 Task: Create List Brand Extension Analysis in Board IT Service Desk Best Practices to Workspace Flight Bookings. Create List Brand Extension Strategy in Board Customer Feedback Collection and Analysis to Workspace Flight Bookings. Create List Brand Extension Planning in Board Social Media Influencer Giveaway Strategy and Execution to Workspace Flight Bookings
Action: Mouse moved to (56, 360)
Screenshot: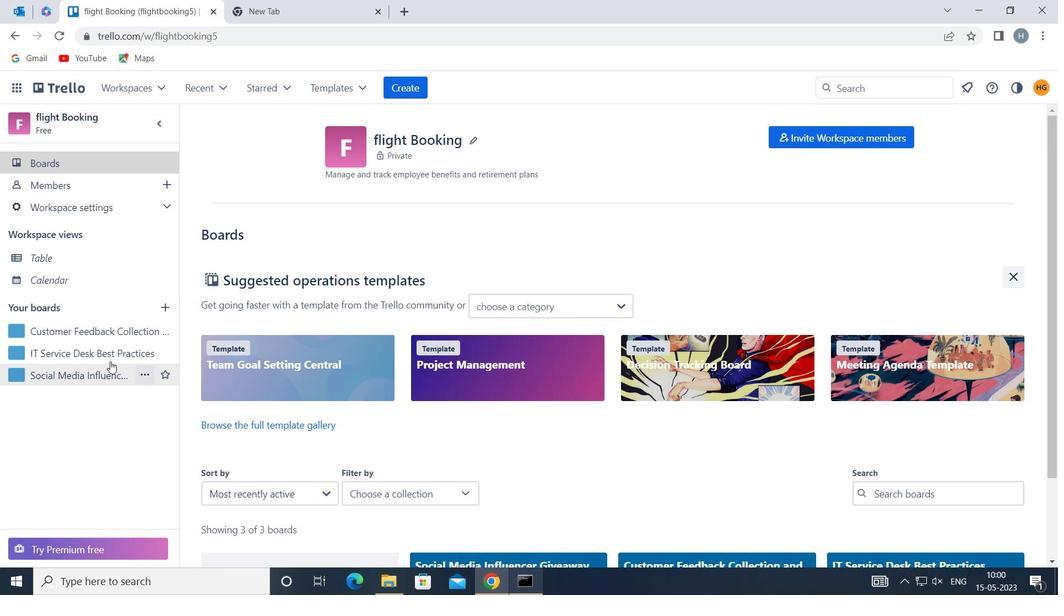 
Action: Mouse pressed left at (56, 360)
Screenshot: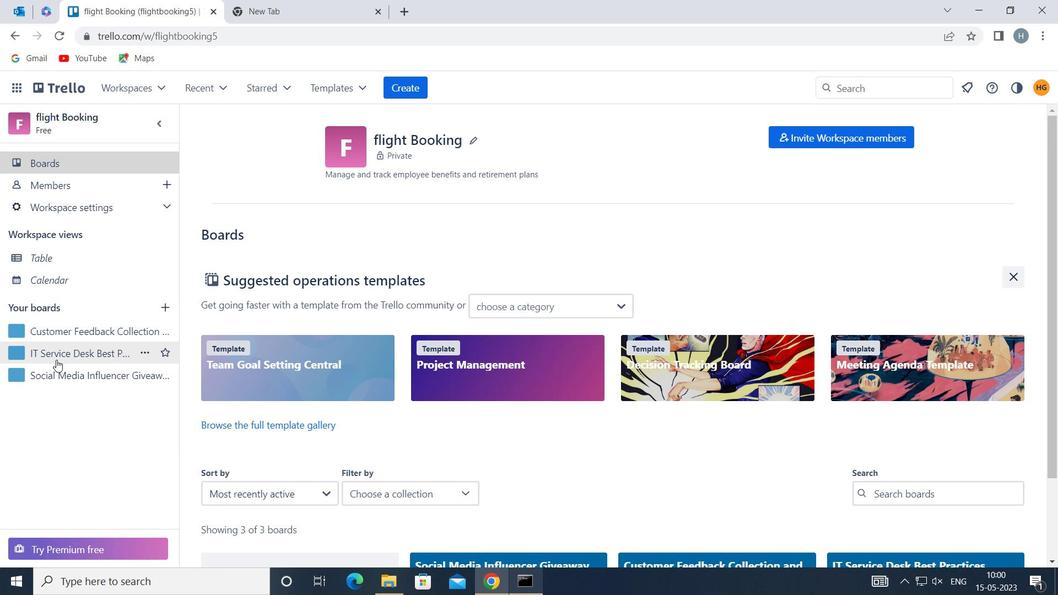 
Action: Mouse moved to (402, 173)
Screenshot: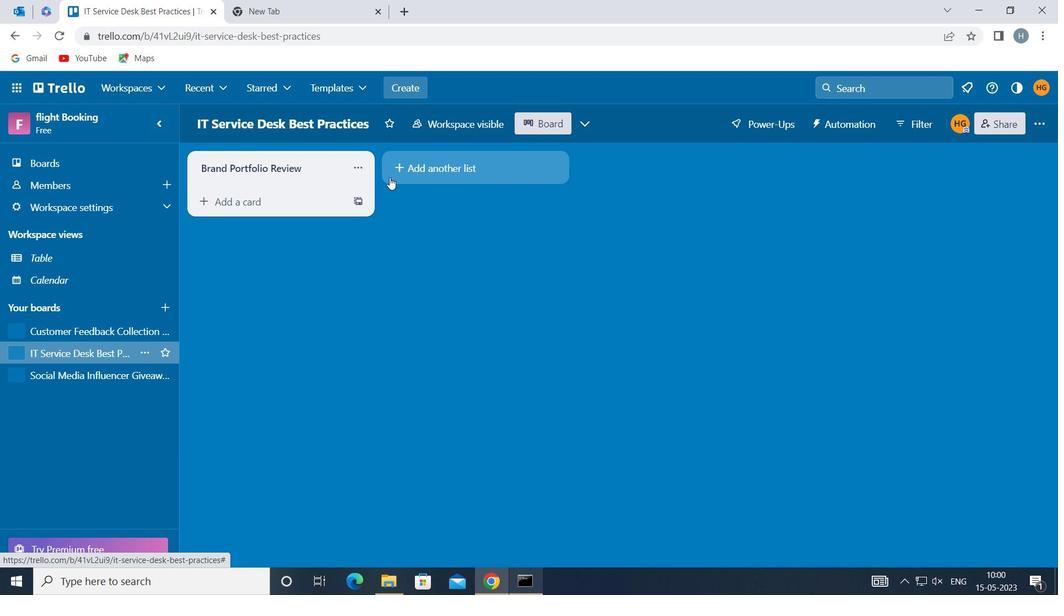 
Action: Mouse pressed left at (402, 173)
Screenshot: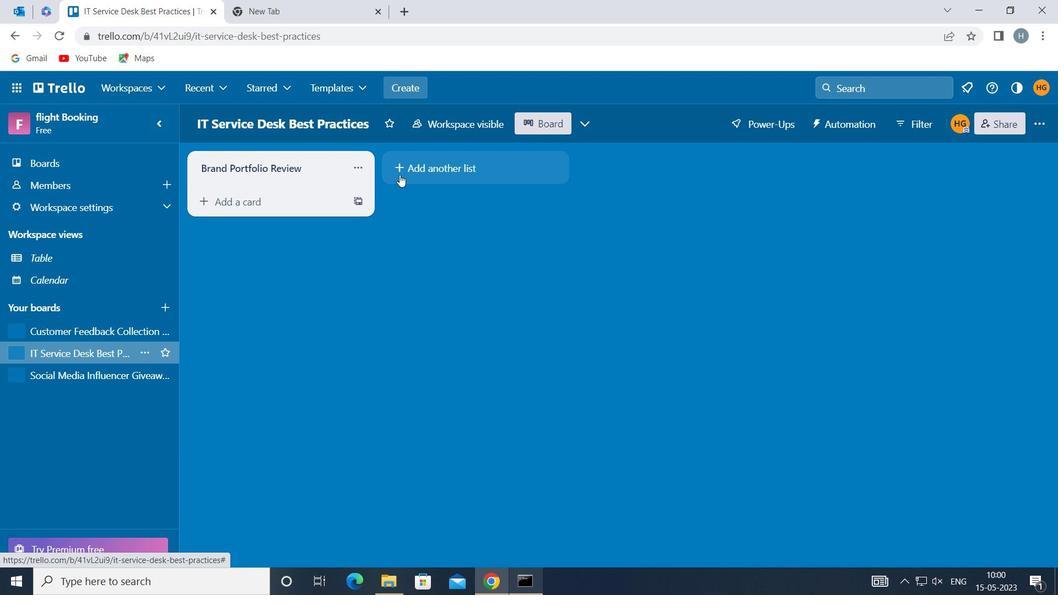 
Action: Key pressed <Key.shift>BRAND<Key.space><Key.shift>EXTENSION<Key.space><Key.shift>ANAK<Key.backspace>LYSIS
Screenshot: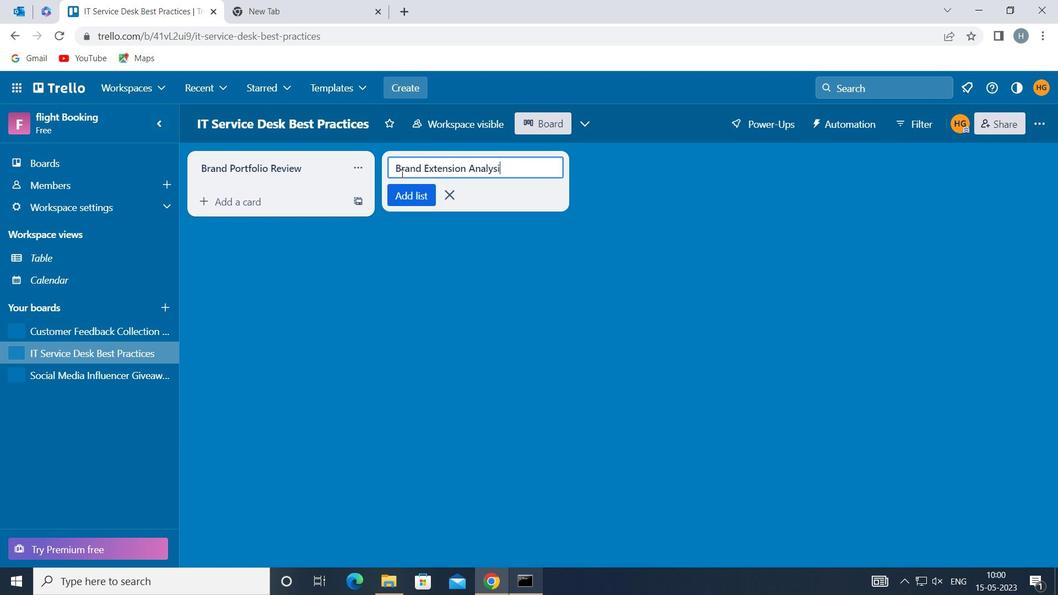 
Action: Mouse moved to (399, 194)
Screenshot: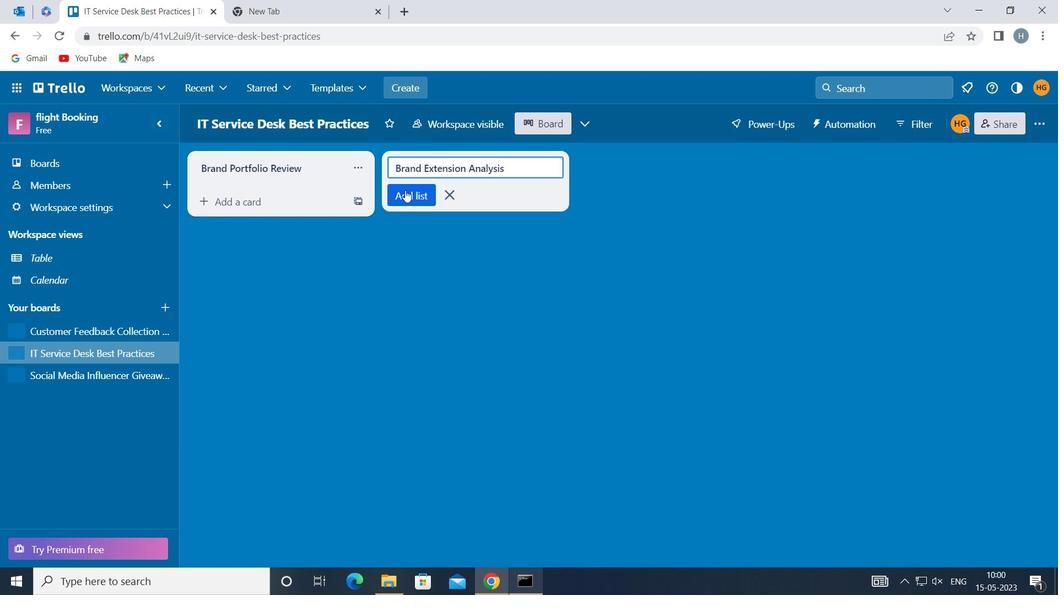 
Action: Mouse pressed left at (399, 194)
Screenshot: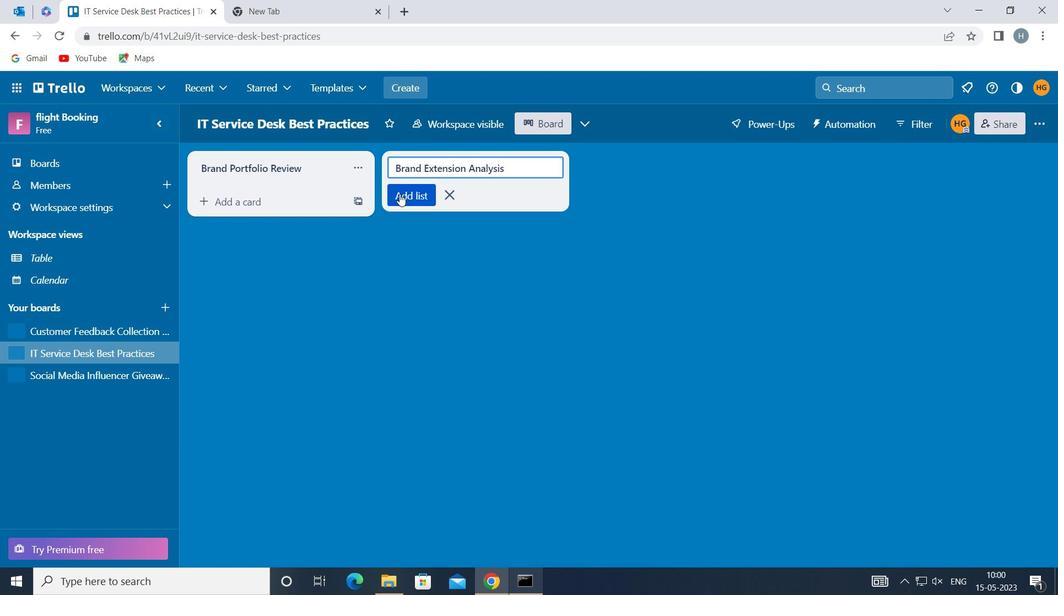 
Action: Mouse moved to (396, 290)
Screenshot: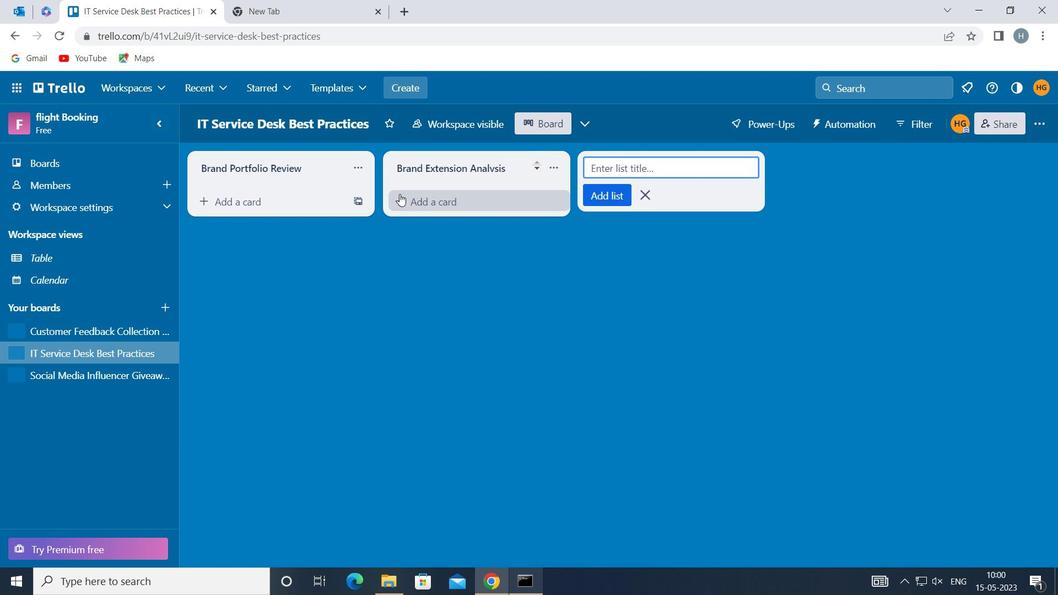 
Action: Mouse pressed left at (396, 290)
Screenshot: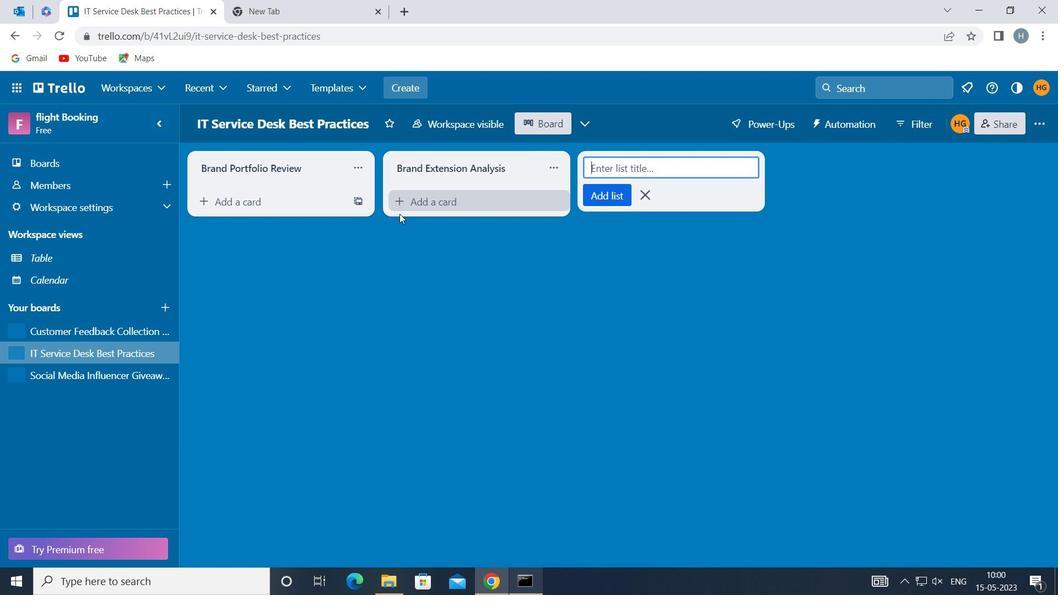
Action: Mouse moved to (78, 328)
Screenshot: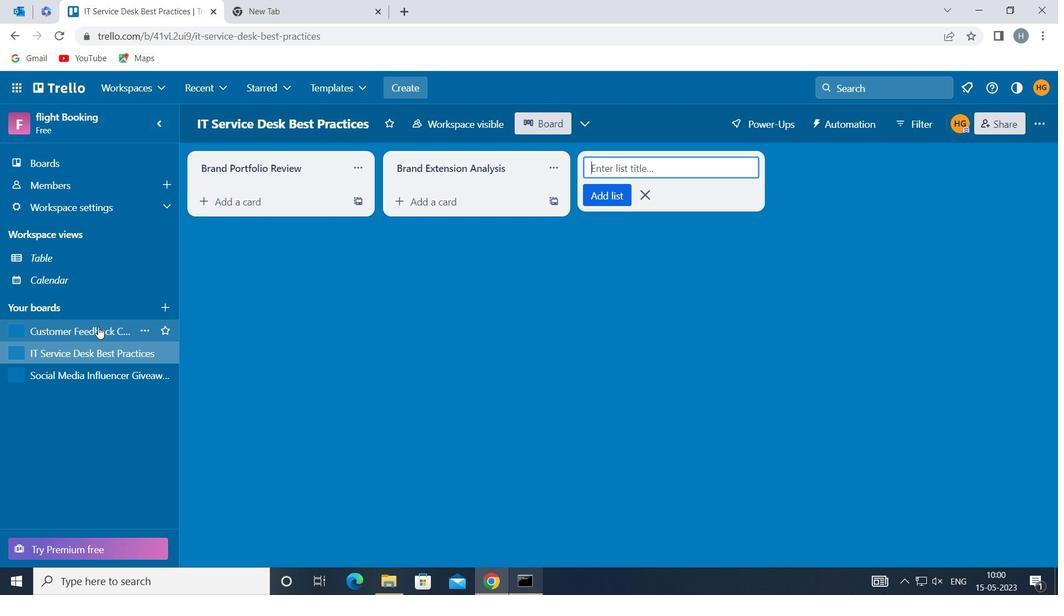 
Action: Mouse pressed left at (78, 328)
Screenshot: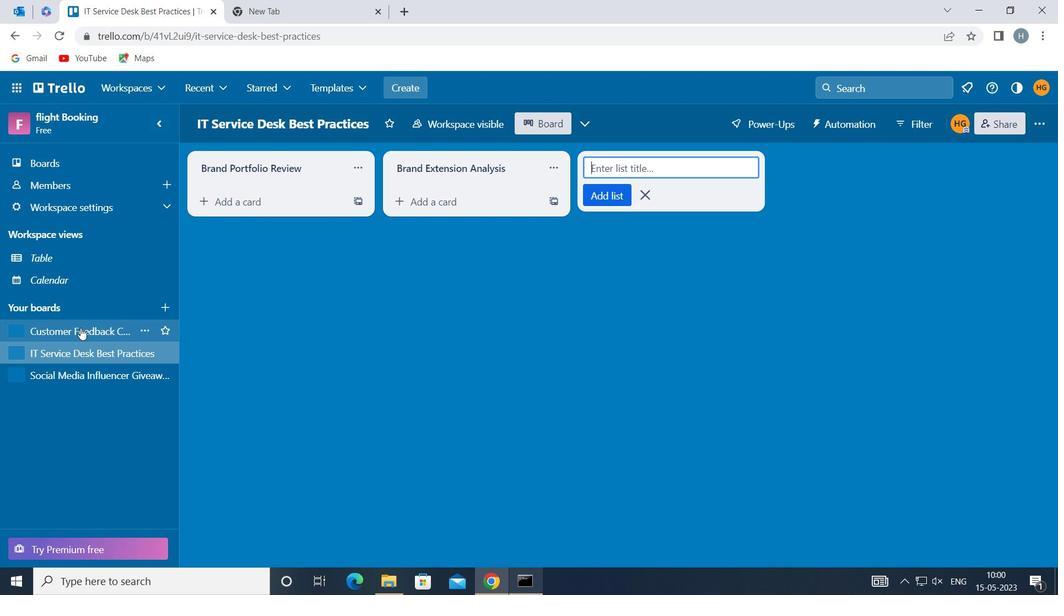 
Action: Mouse moved to (448, 164)
Screenshot: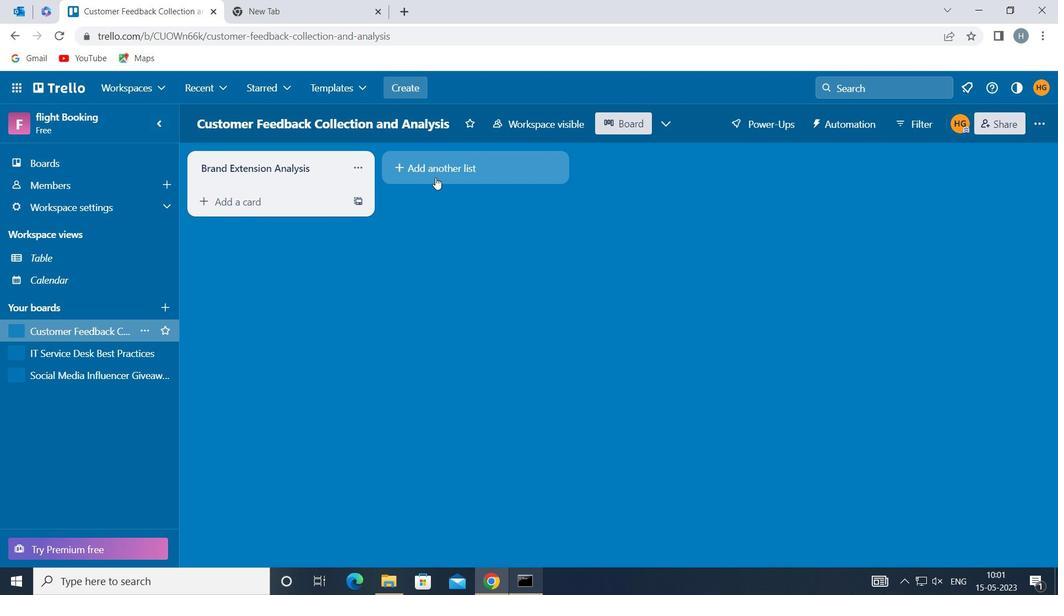 
Action: Mouse pressed left at (448, 164)
Screenshot: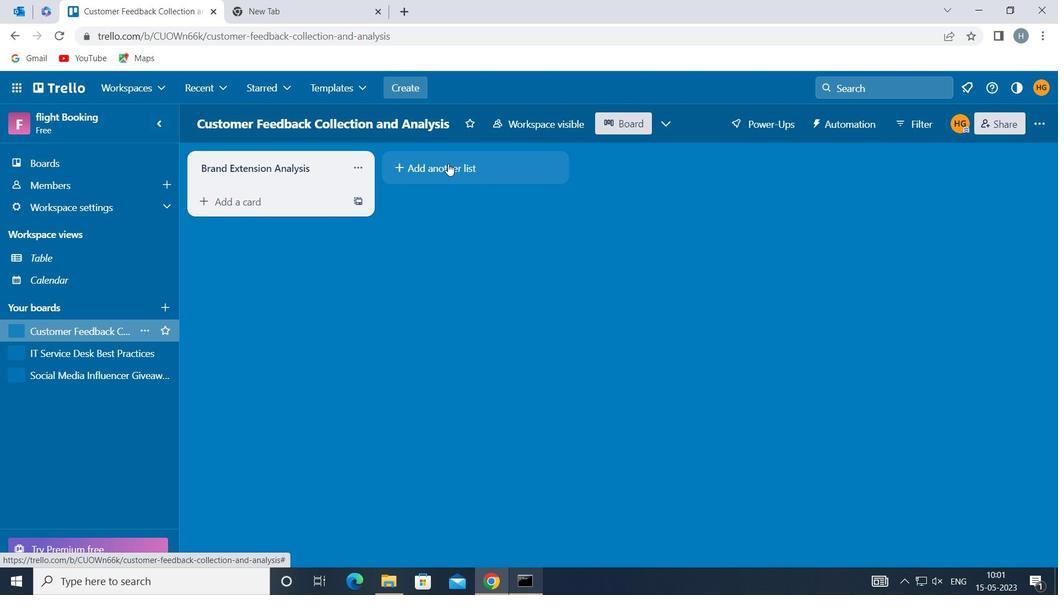 
Action: Key pressed <Key.shift>BRAND<Key.space><Key.shift>EXTENSION<Key.space><Key.shift>STRATEGY<Key.space>
Screenshot: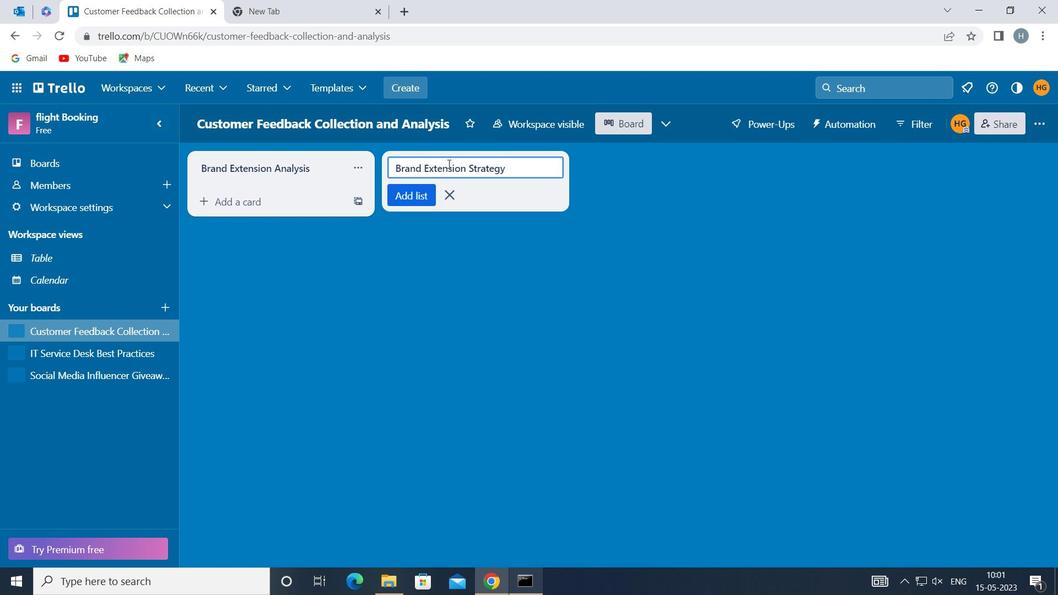 
Action: Mouse moved to (394, 198)
Screenshot: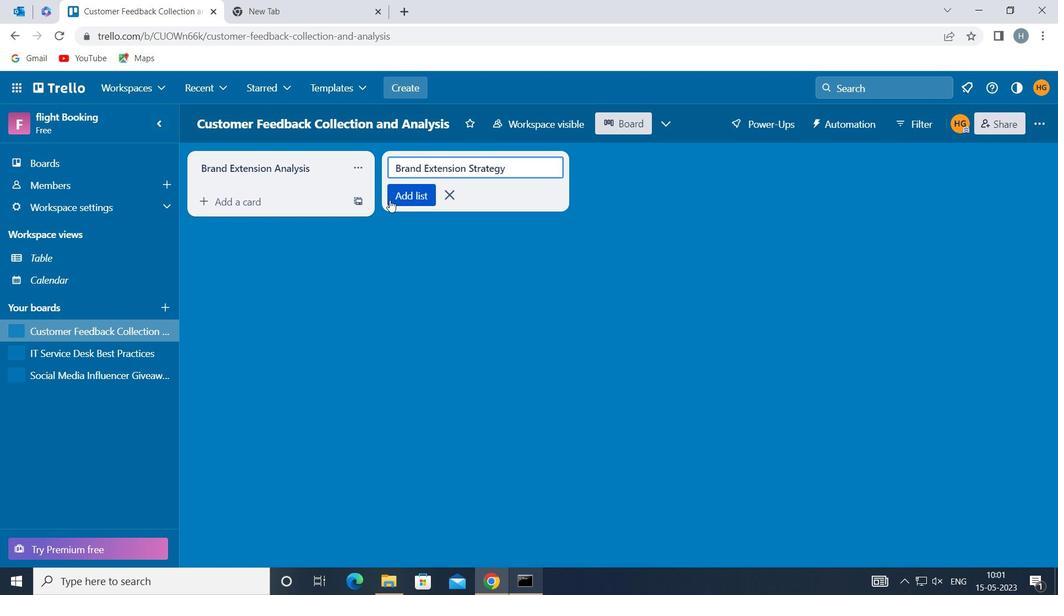 
Action: Mouse pressed left at (394, 198)
Screenshot: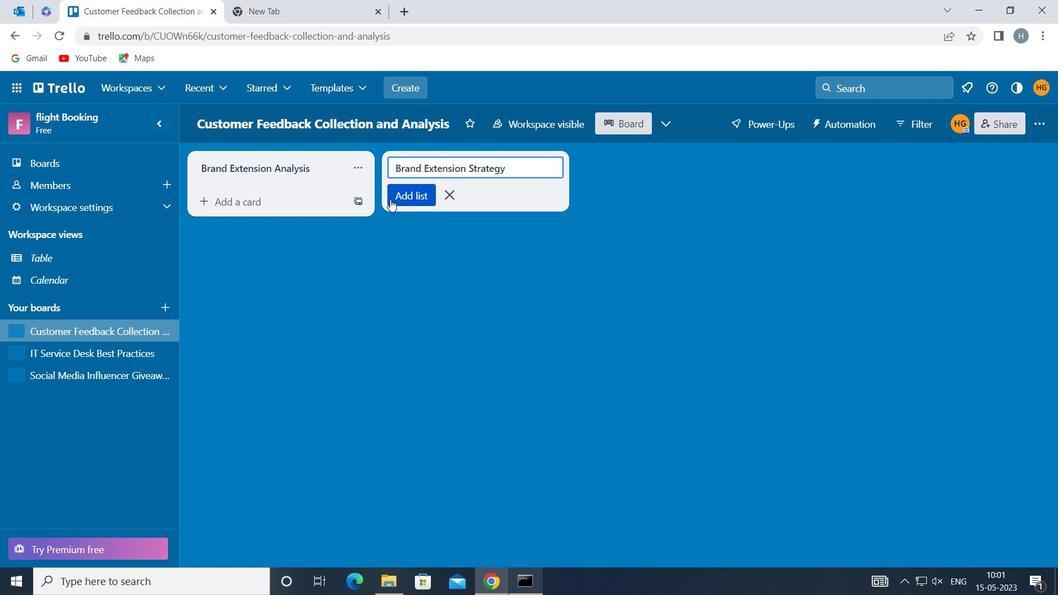 
Action: Mouse moved to (380, 257)
Screenshot: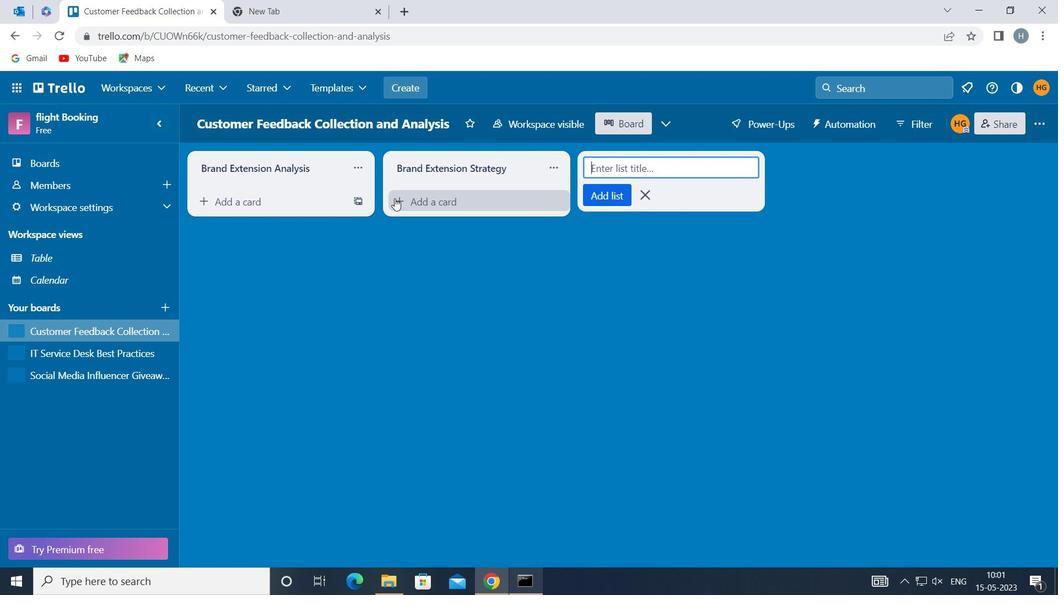 
Action: Mouse pressed left at (380, 257)
Screenshot: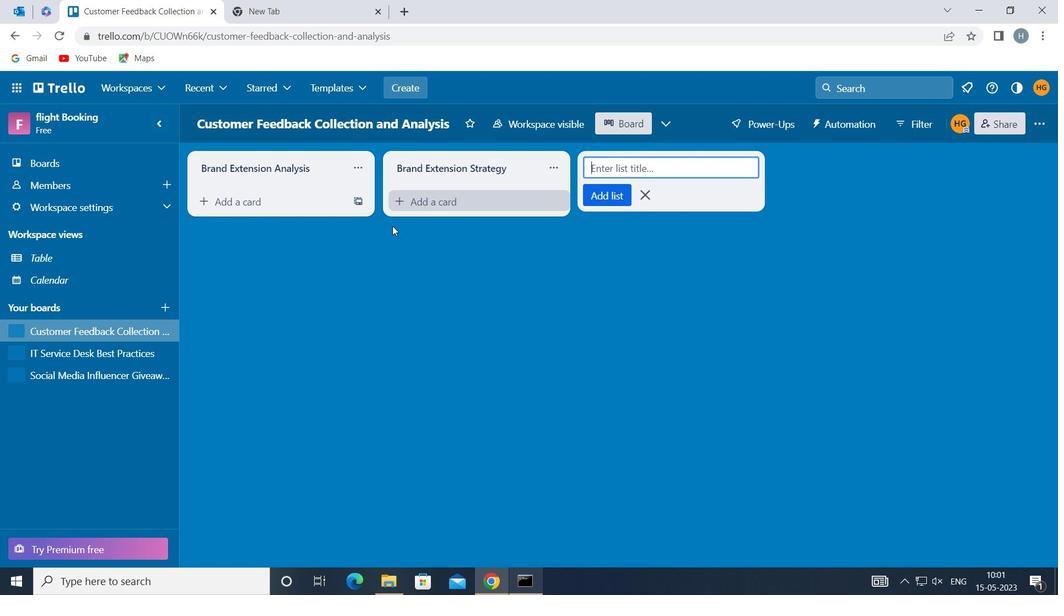 
Action: Mouse moved to (91, 381)
Screenshot: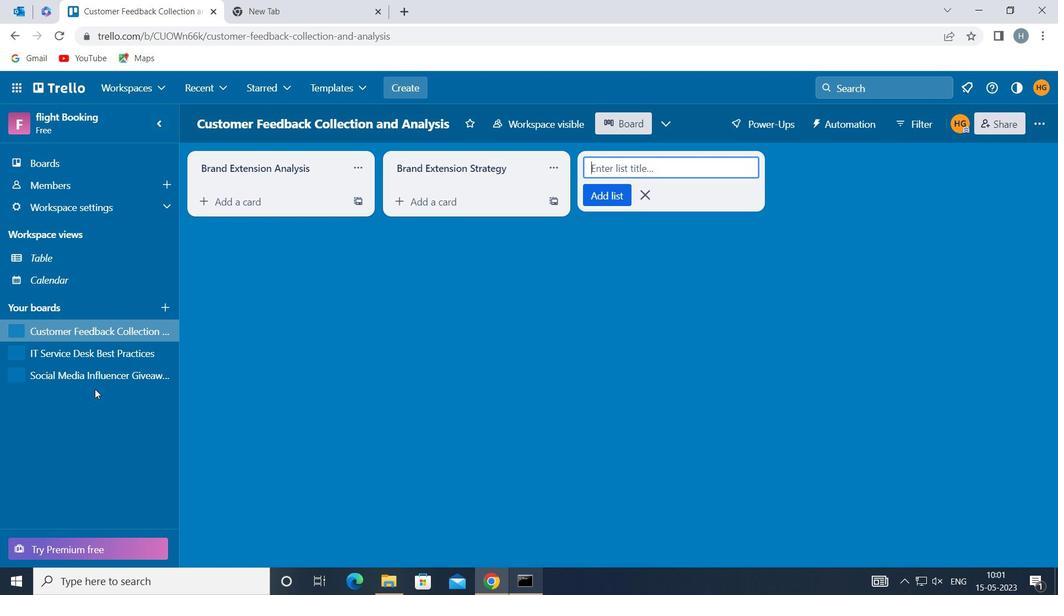 
Action: Mouse pressed left at (91, 381)
Screenshot: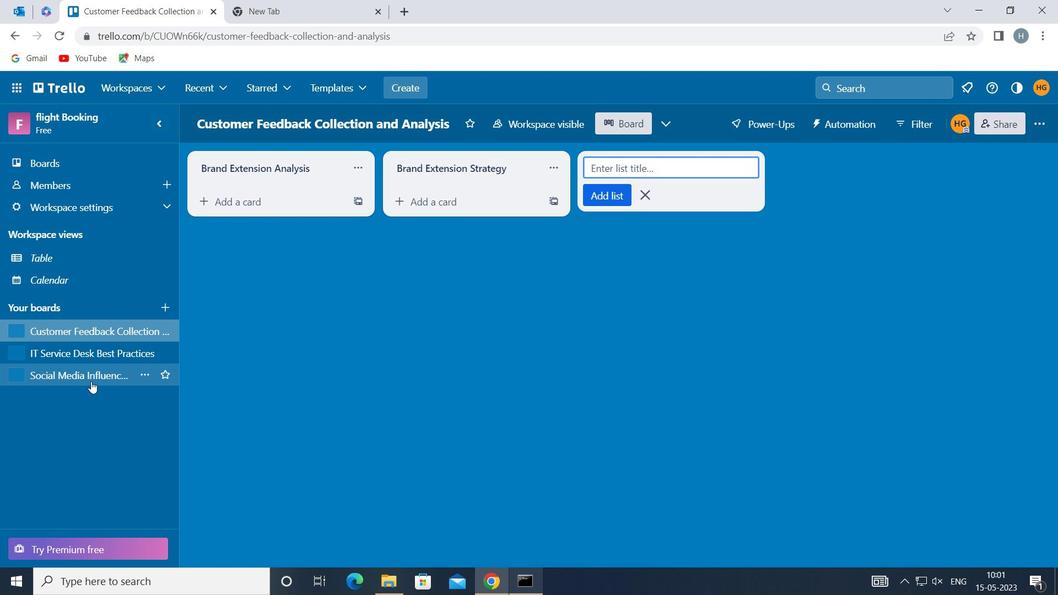 
Action: Mouse moved to (457, 167)
Screenshot: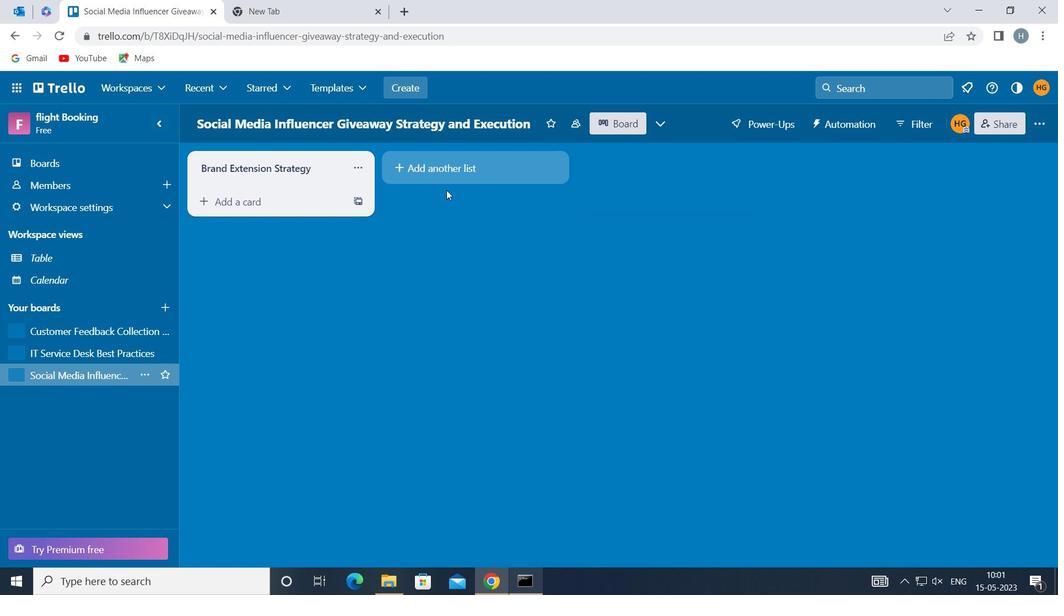 
Action: Mouse pressed left at (457, 167)
Screenshot: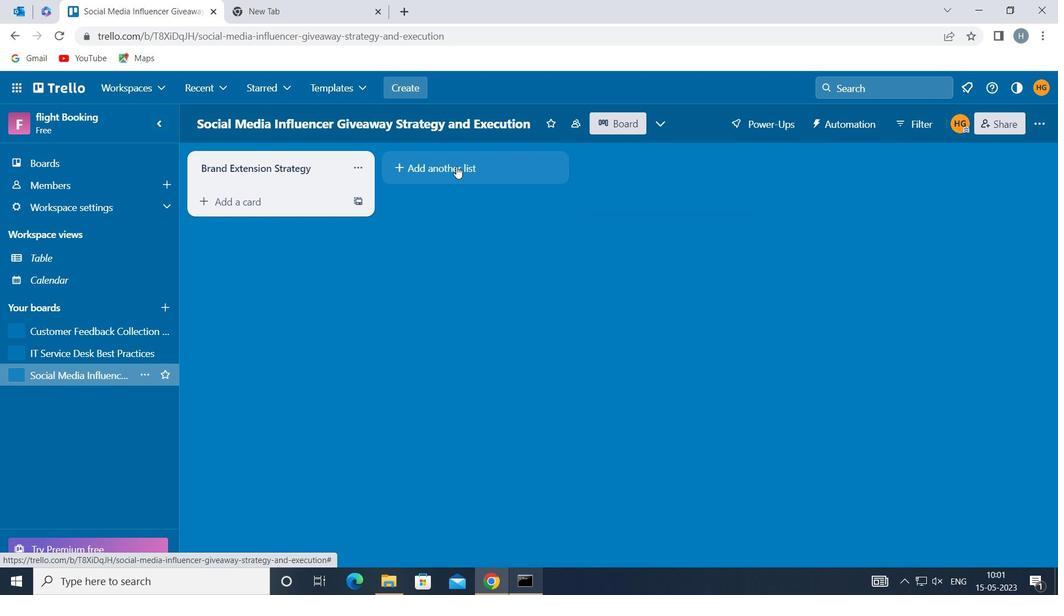 
Action: Key pressed <Key.shift>BRAND<Key.space><Key.shift>EXTENSU<Key.backspace>ION<Key.space><Key.shift><Key.shift><Key.shift><Key.shift><Key.shift><Key.shift><Key.shift><Key.shift><Key.shift><Key.shift><Key.shift><Key.shift><Key.shift><Key.shift><Key.shift><Key.shift><Key.shift><Key.shift><Key.shift><Key.shift><Key.shift><Key.shift><Key.shift>PLANNING
Screenshot: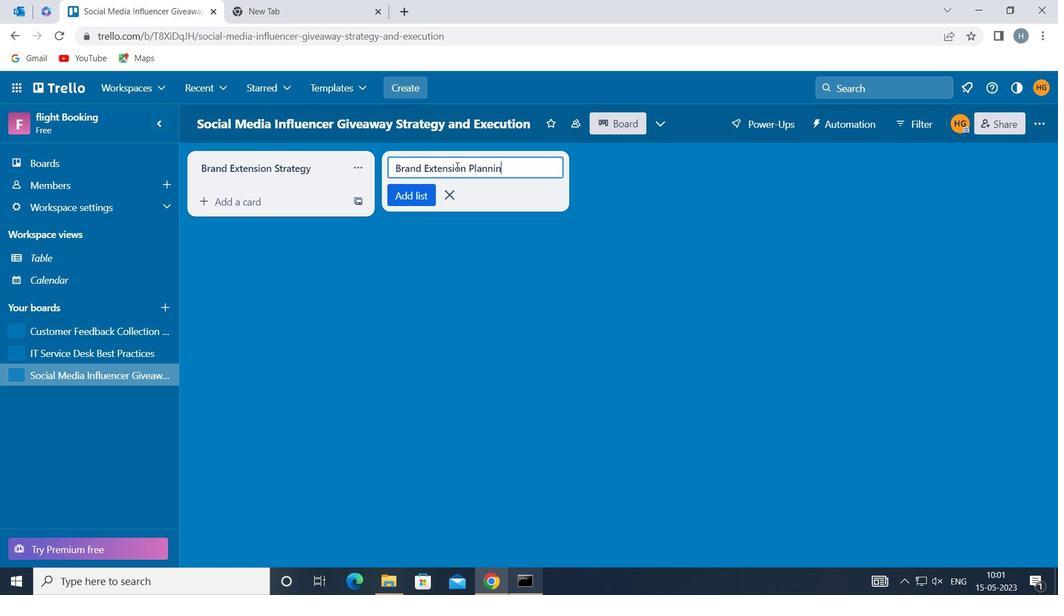 
Action: Mouse moved to (409, 195)
Screenshot: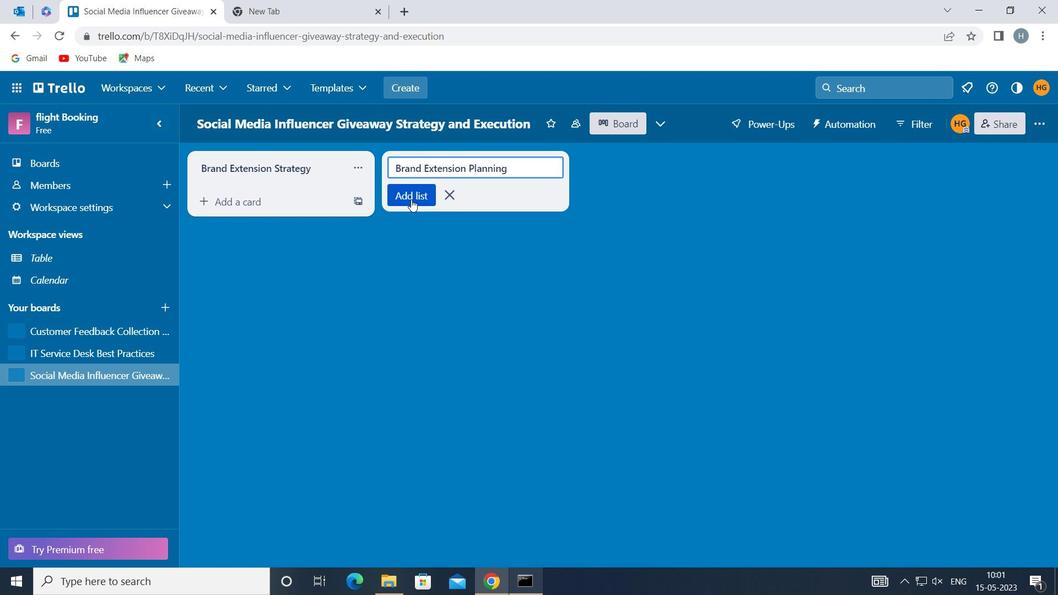 
Action: Mouse pressed left at (409, 195)
Screenshot: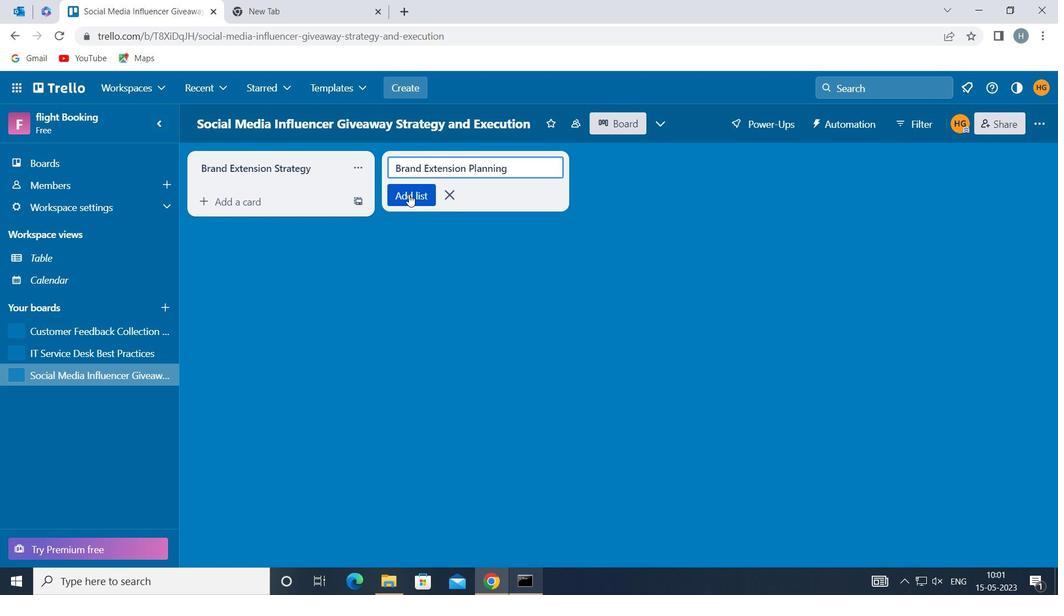 
Action: Mouse moved to (356, 281)
Screenshot: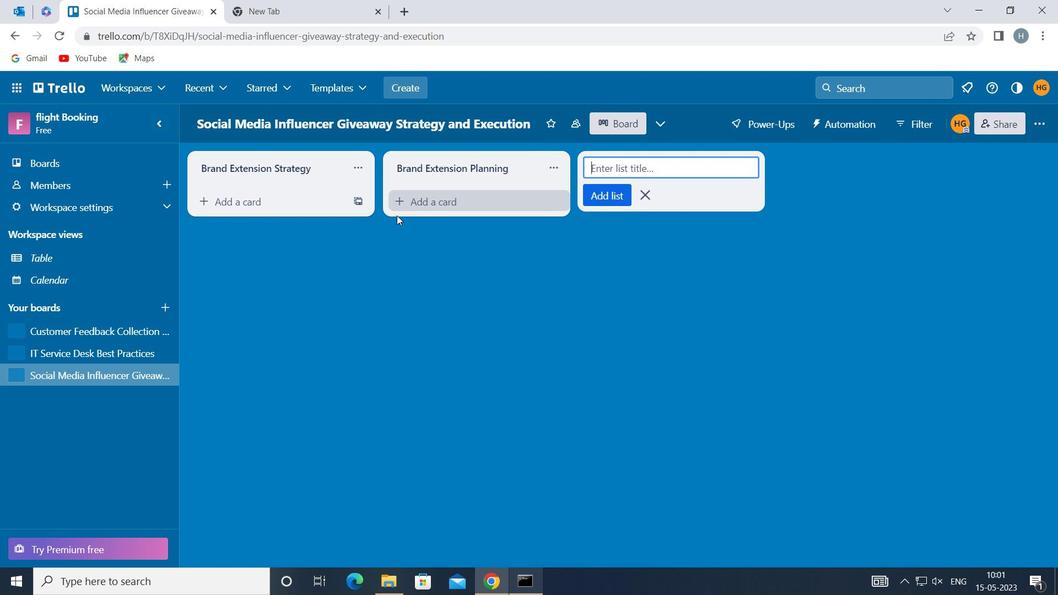 
Action: Mouse pressed left at (356, 281)
Screenshot: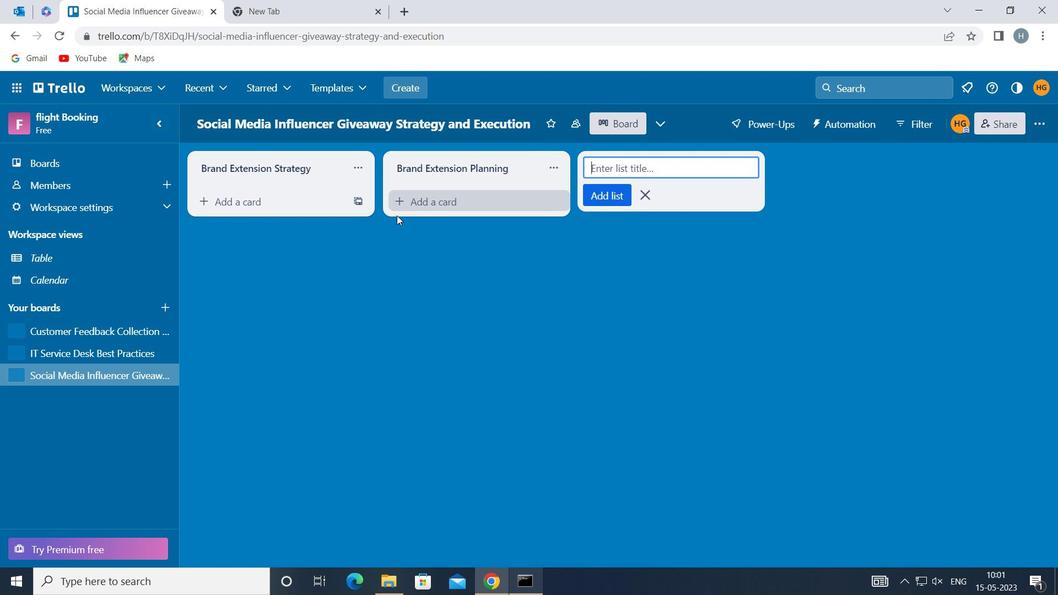 
Action: Mouse moved to (357, 281)
Screenshot: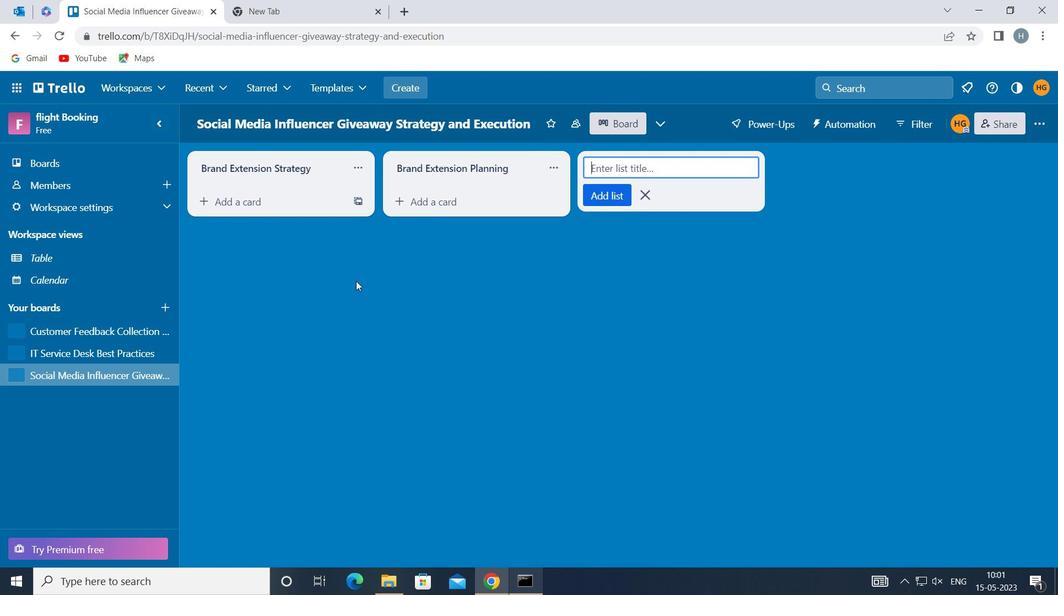 
